 Task: Display the page Settings of administration in "Digital Experience"
Action: Mouse moved to (1264, 88)
Screenshot: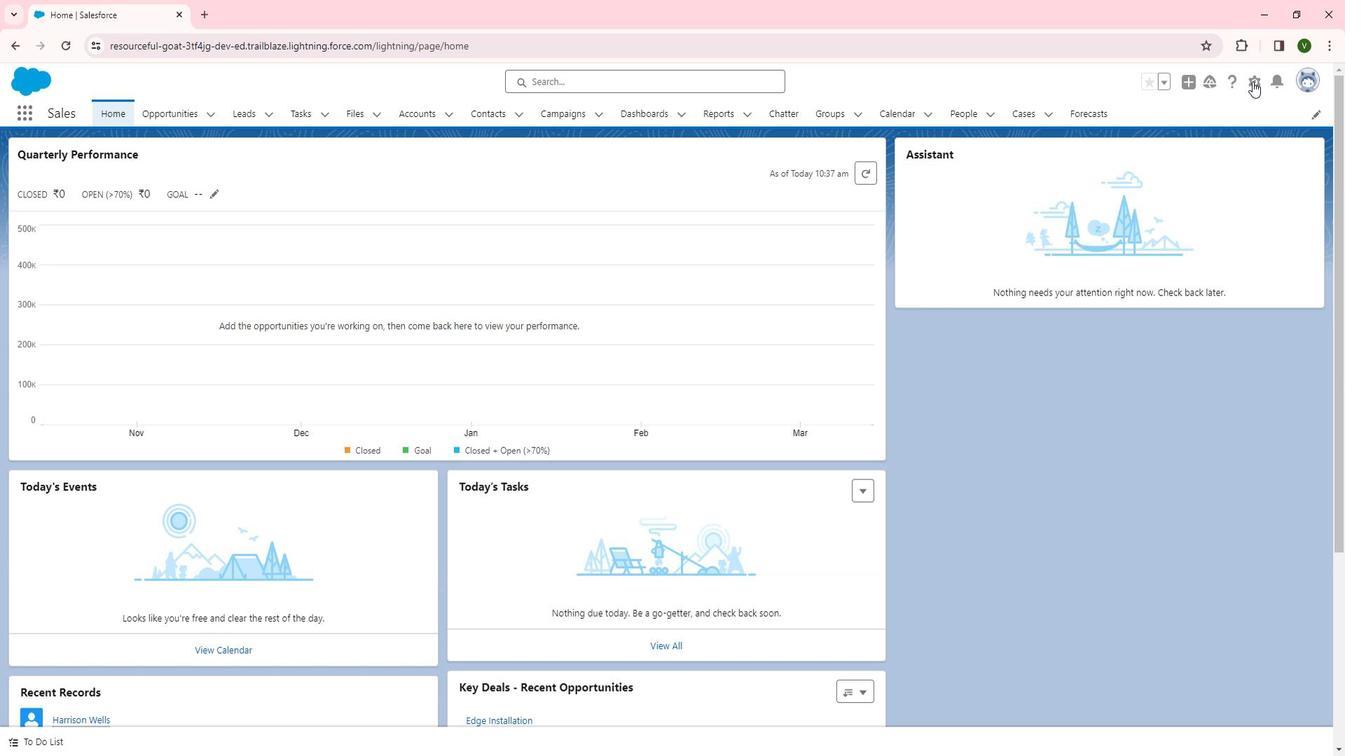 
Action: Mouse pressed left at (1264, 88)
Screenshot: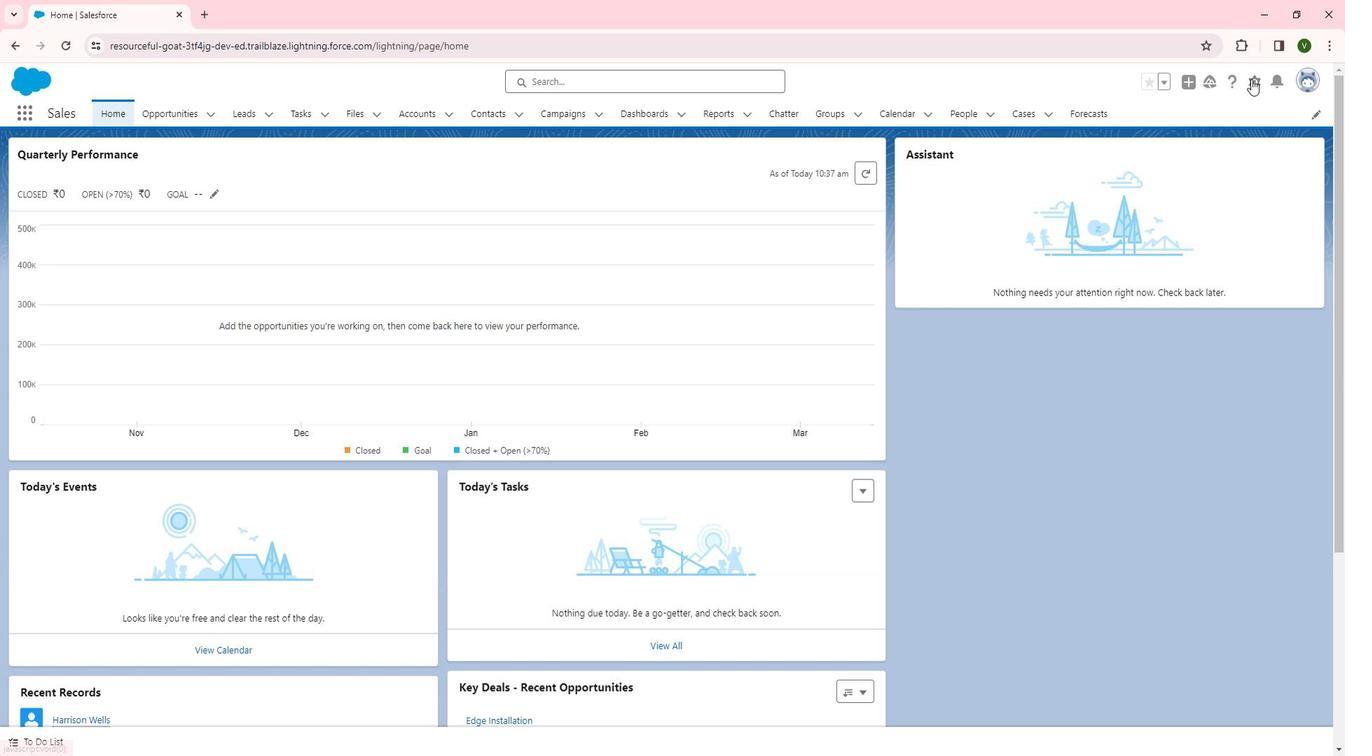 
Action: Mouse moved to (1218, 126)
Screenshot: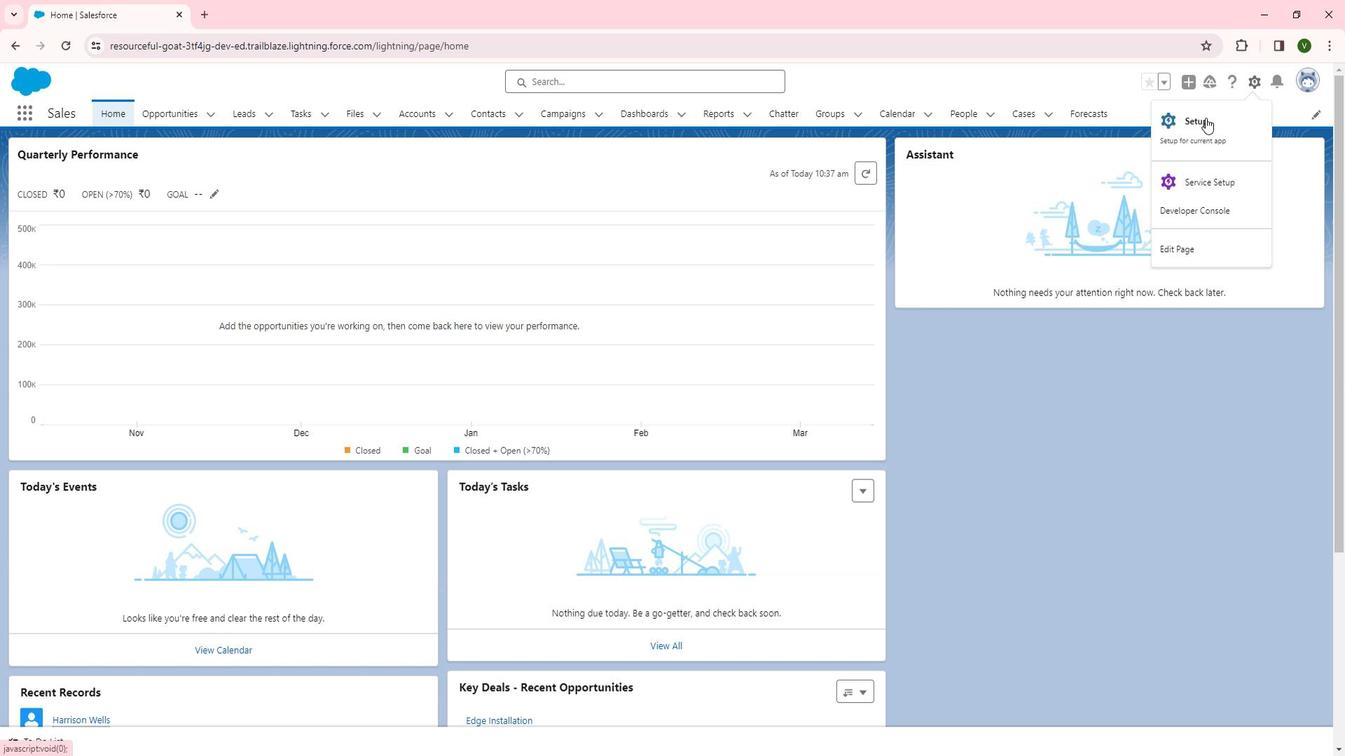 
Action: Mouse pressed left at (1218, 126)
Screenshot: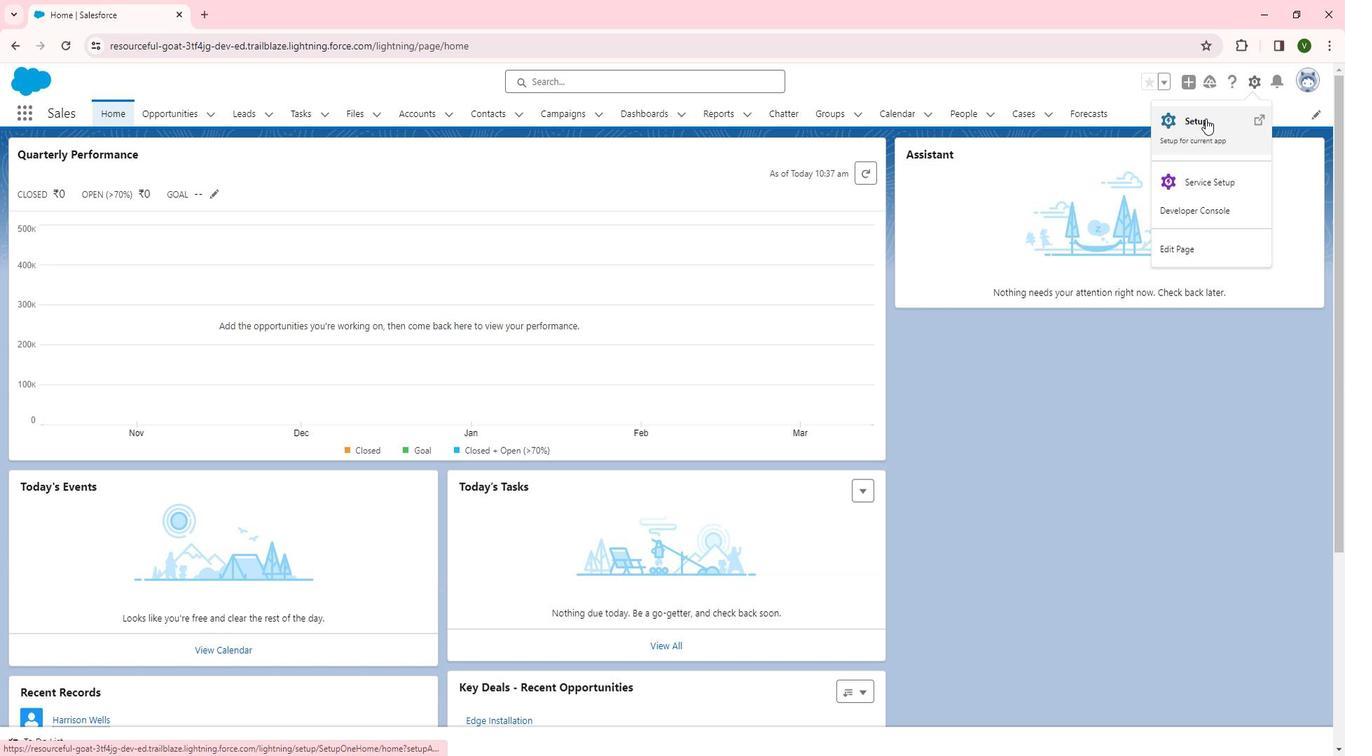 
Action: Mouse moved to (323, 389)
Screenshot: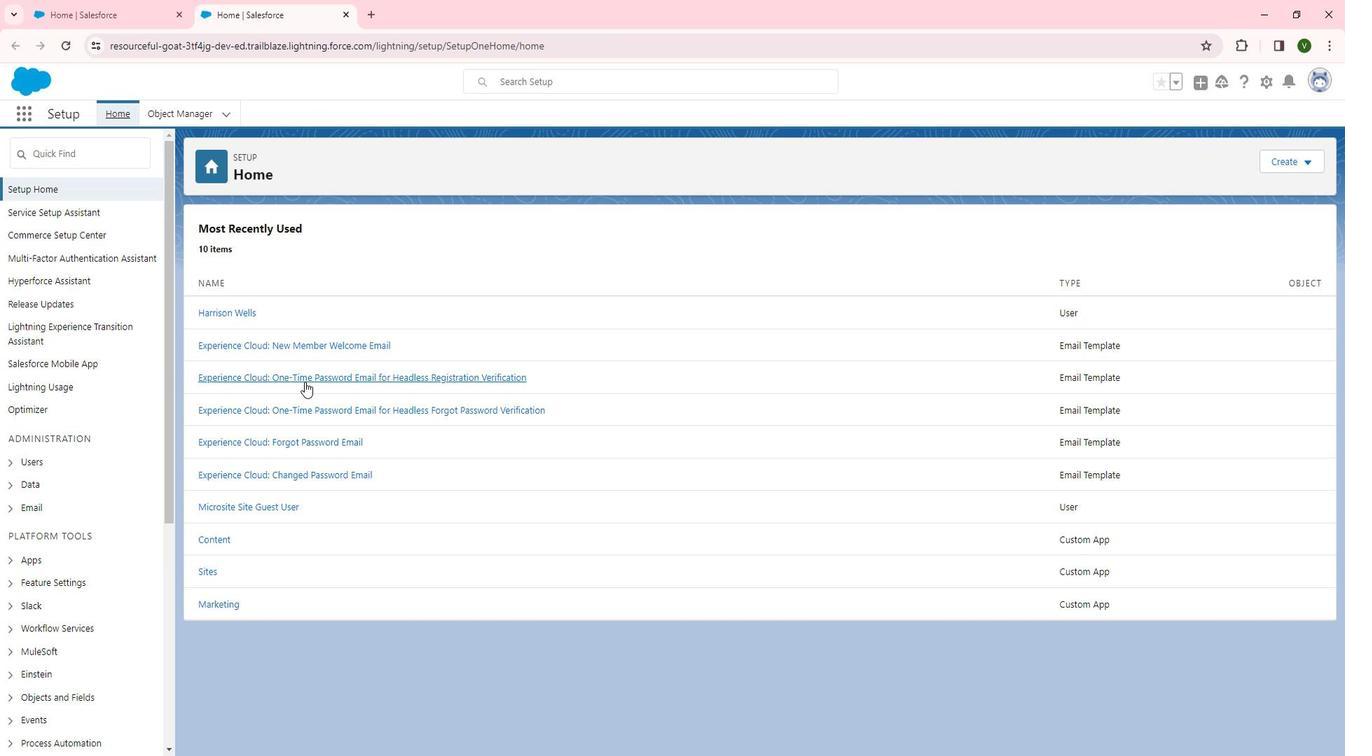 
Action: Mouse scrolled (323, 388) with delta (0, 0)
Screenshot: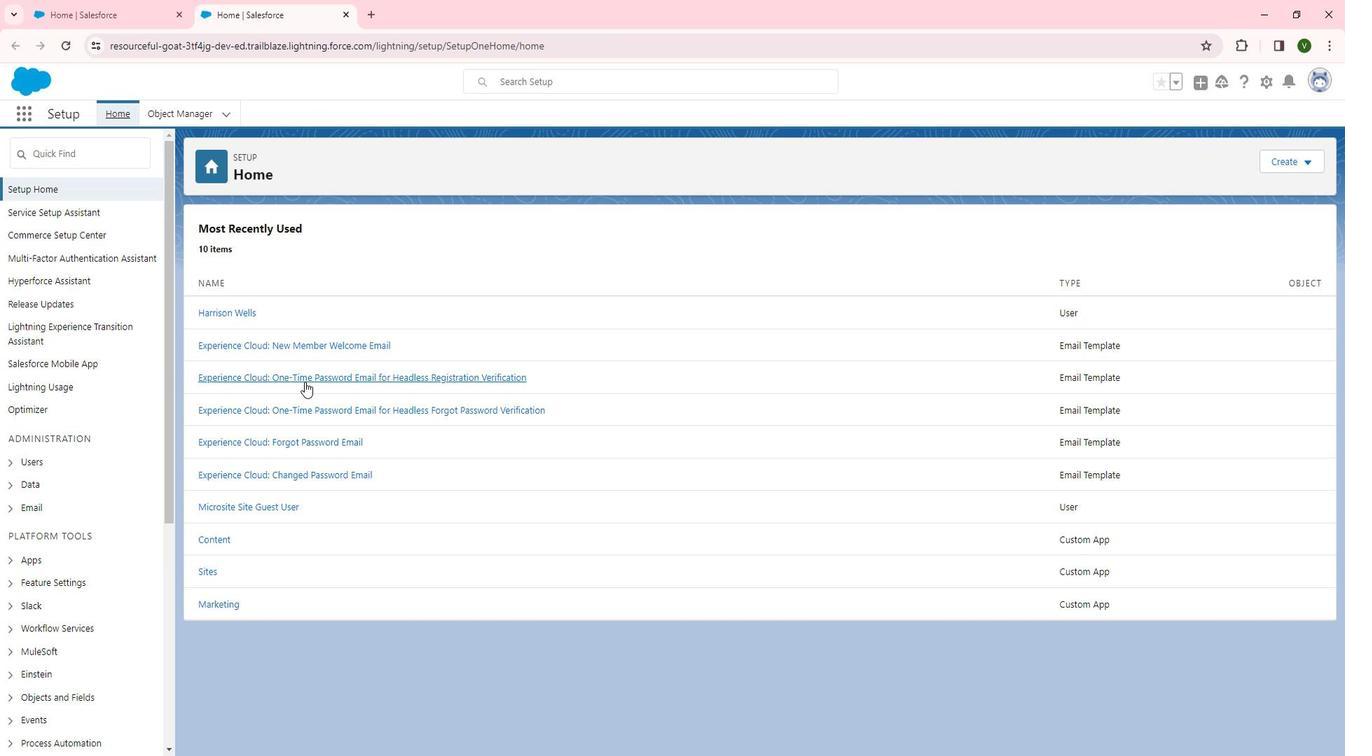 
Action: Mouse moved to (413, 436)
Screenshot: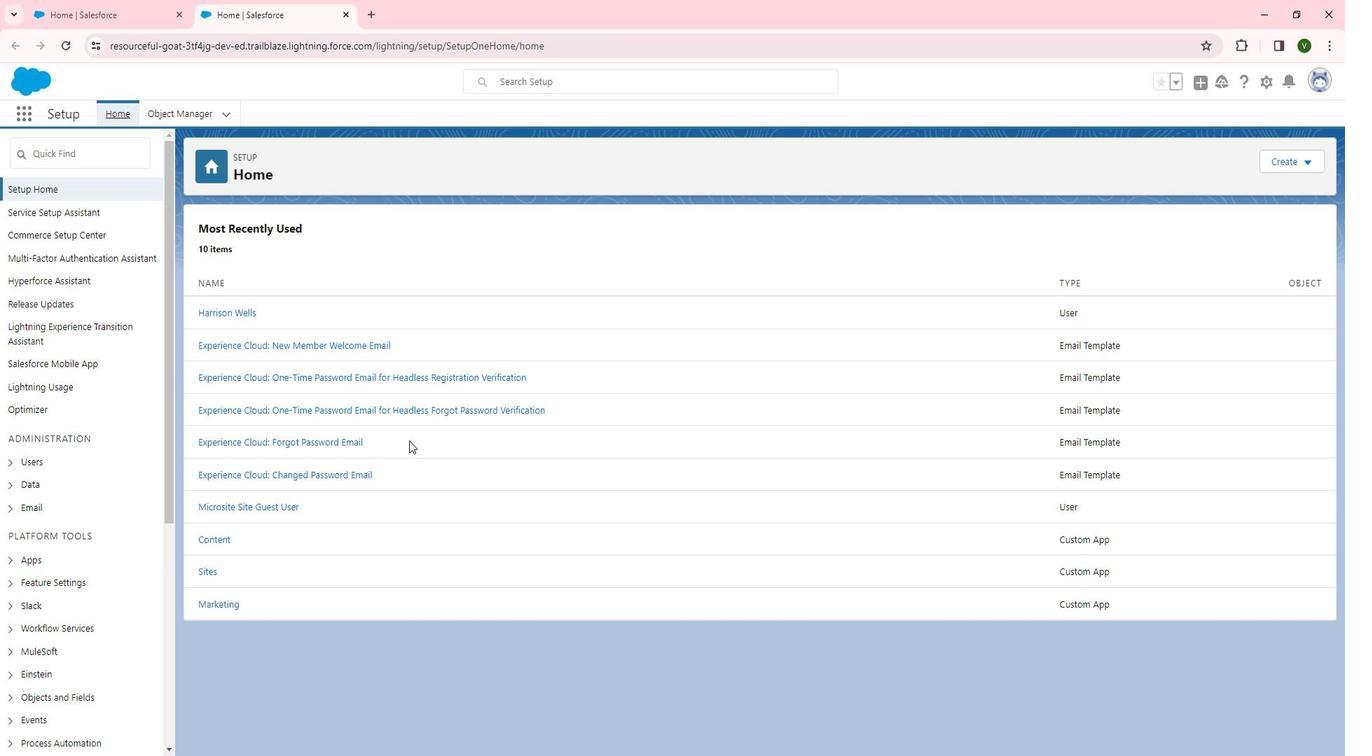
Action: Mouse scrolled (413, 435) with delta (0, 0)
Screenshot: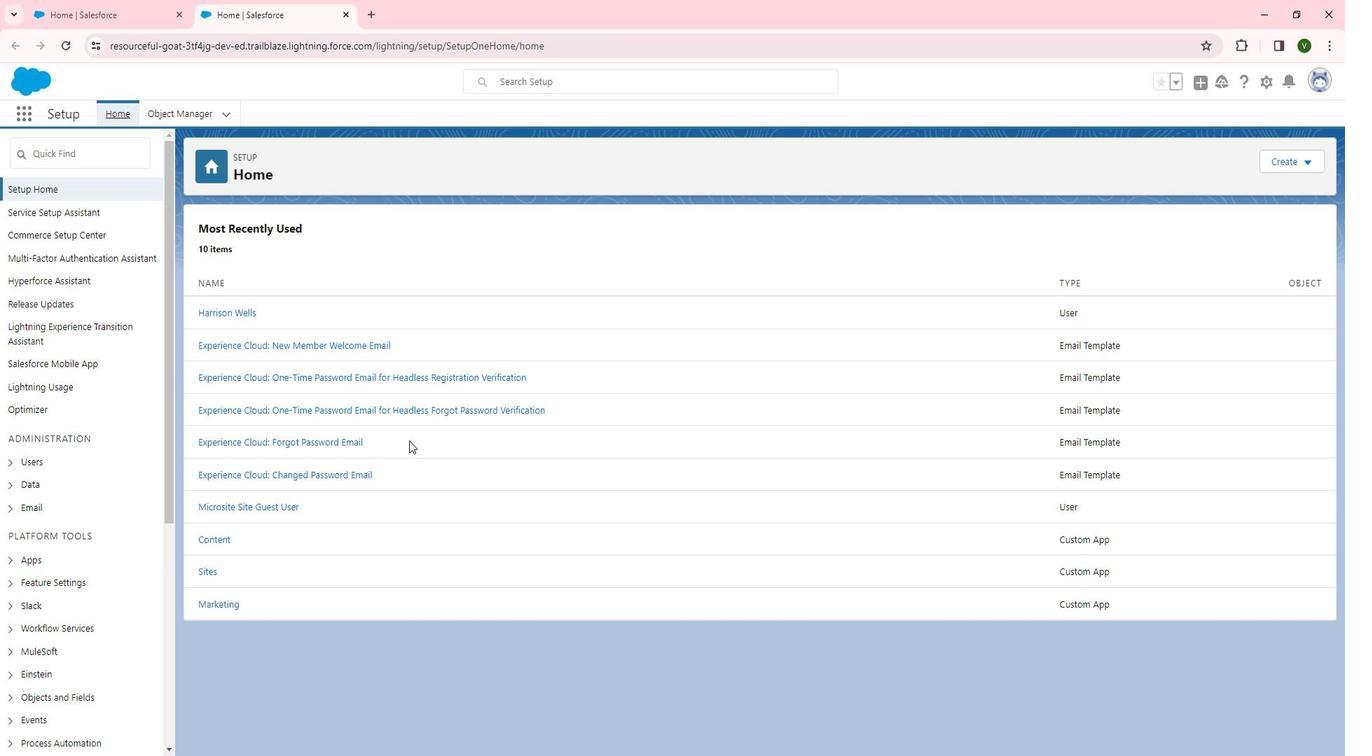
Action: Mouse moved to (429, 438)
Screenshot: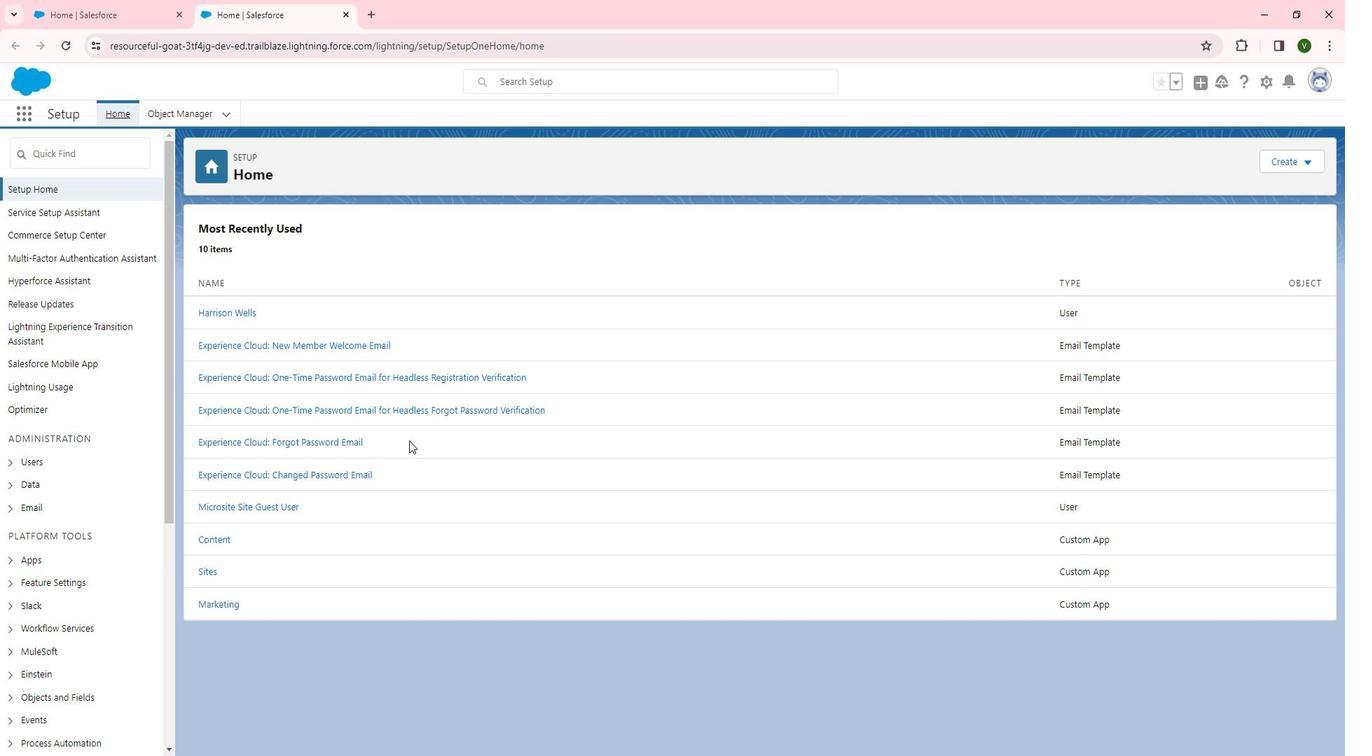
Action: Mouse scrolled (429, 437) with delta (0, 0)
Screenshot: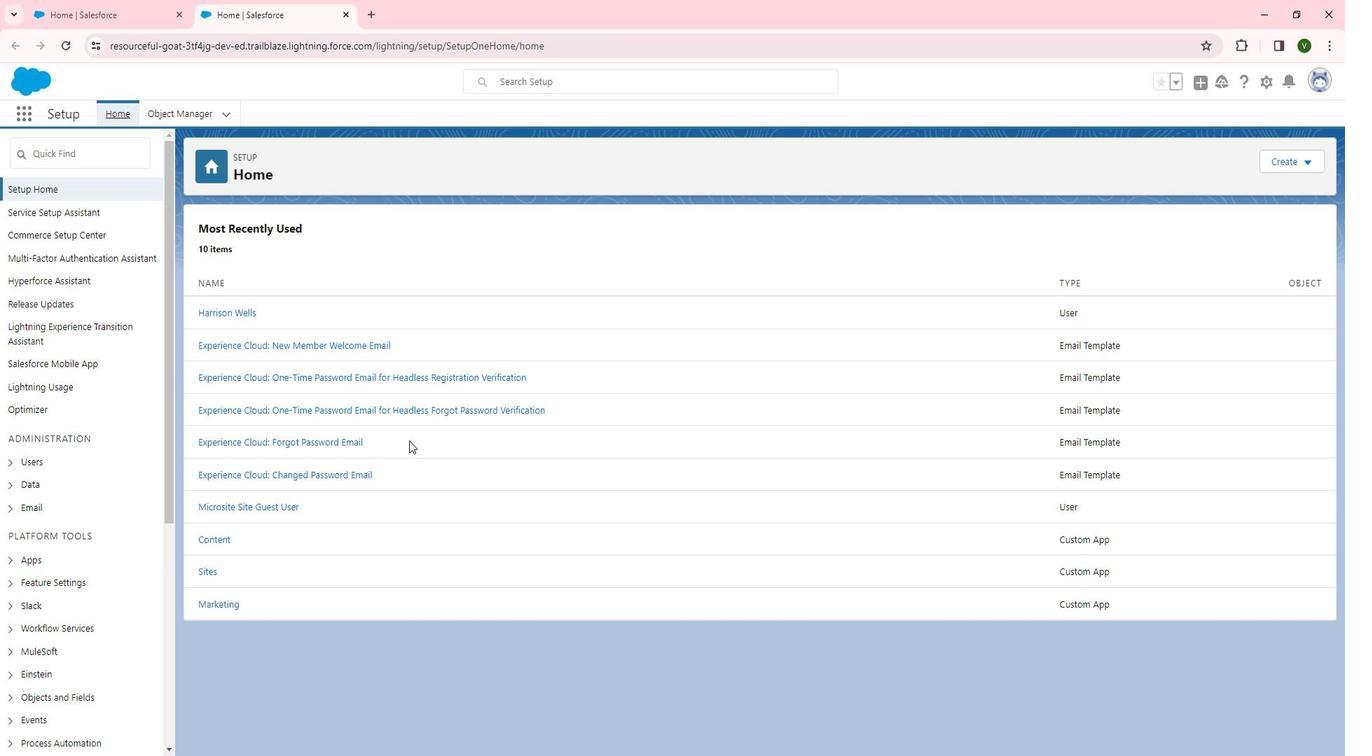 
Action: Mouse scrolled (429, 437) with delta (0, 0)
Screenshot: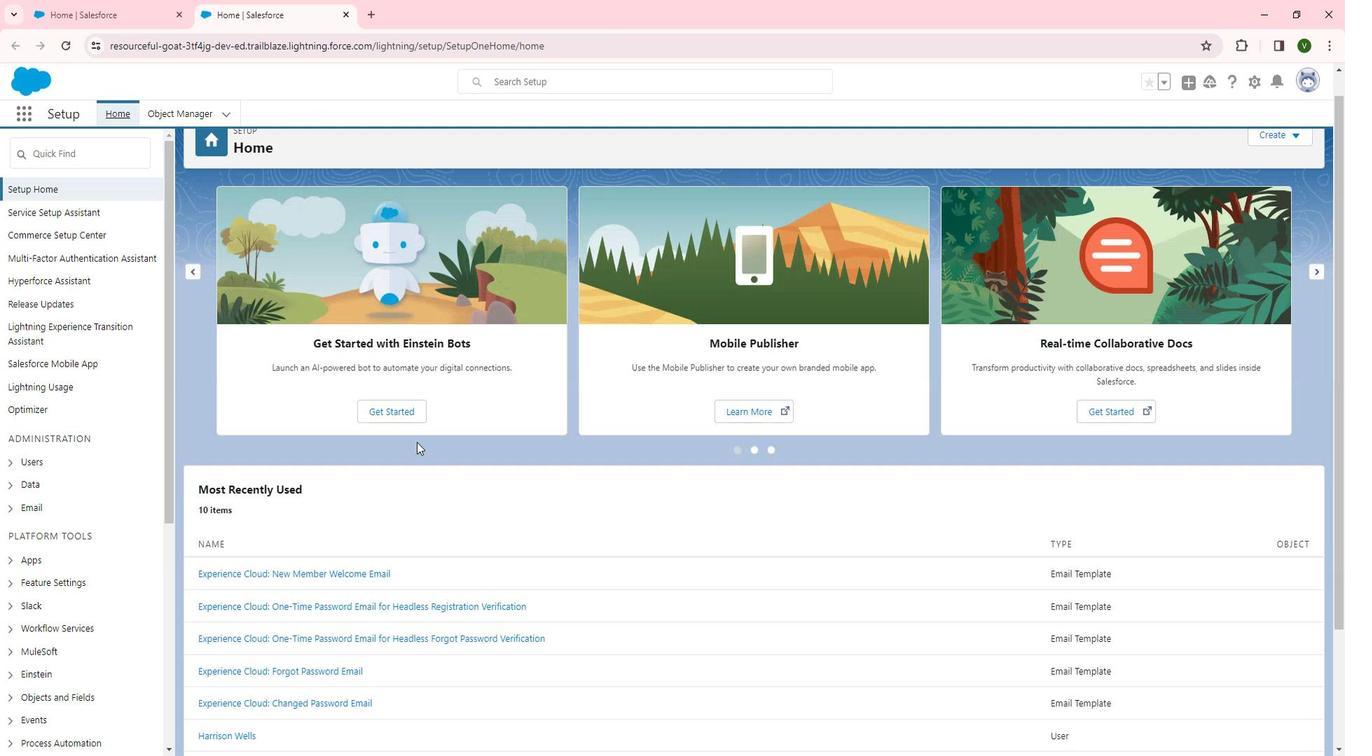 
Action: Mouse moved to (395, 439)
Screenshot: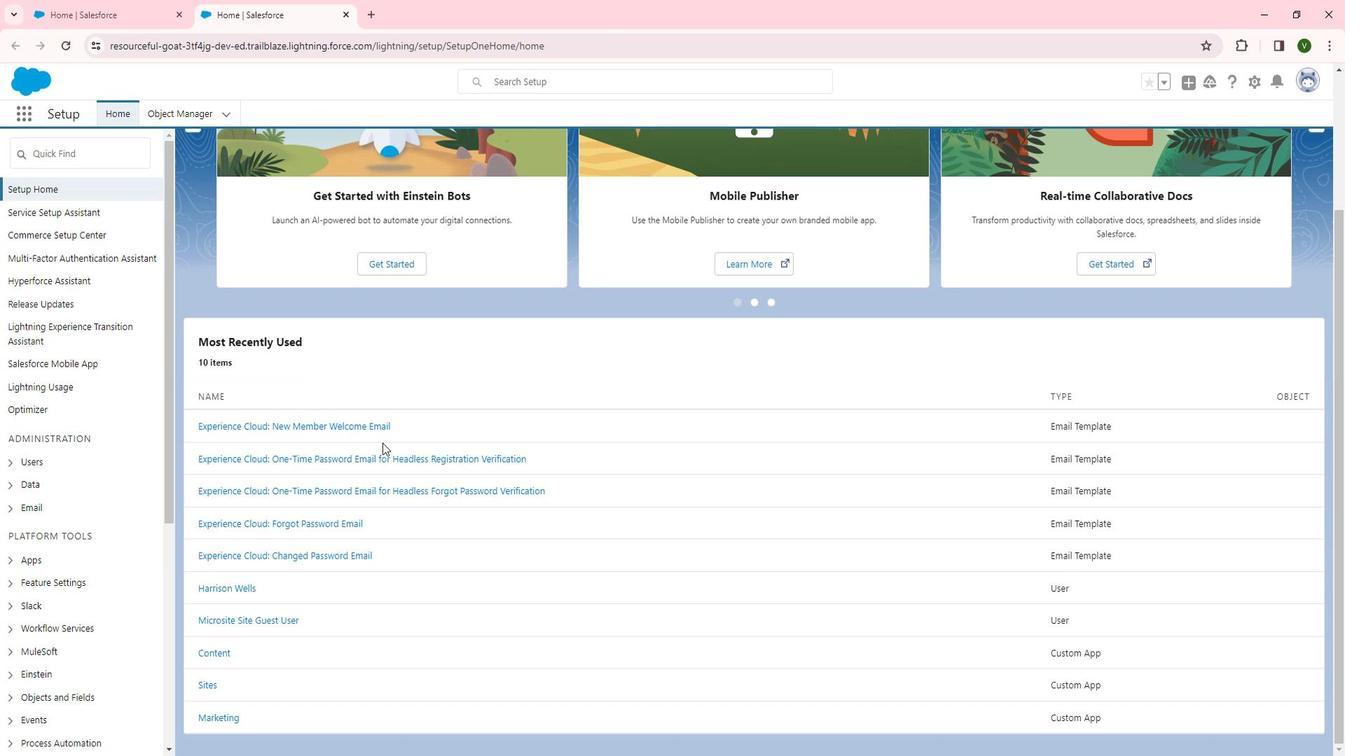 
Action: Mouse scrolled (395, 438) with delta (0, 0)
Screenshot: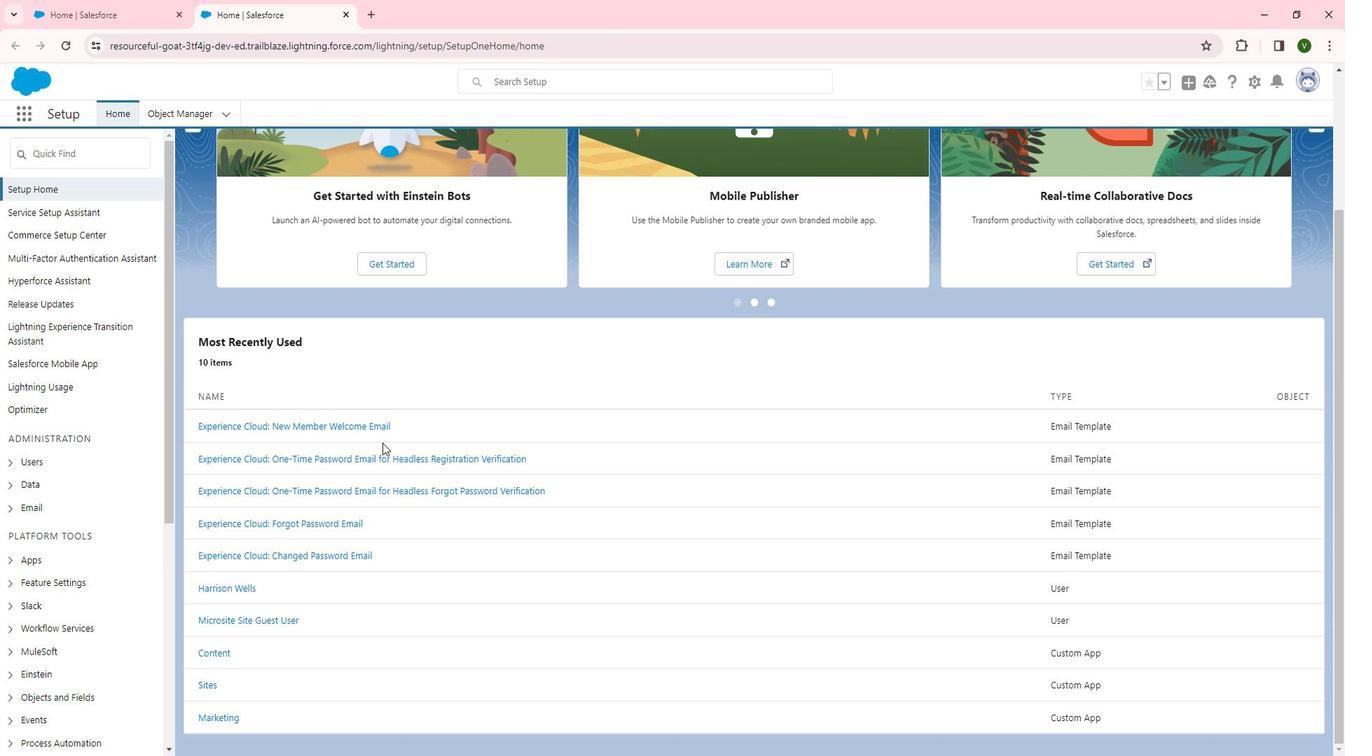
Action: Mouse scrolled (395, 438) with delta (0, 0)
Screenshot: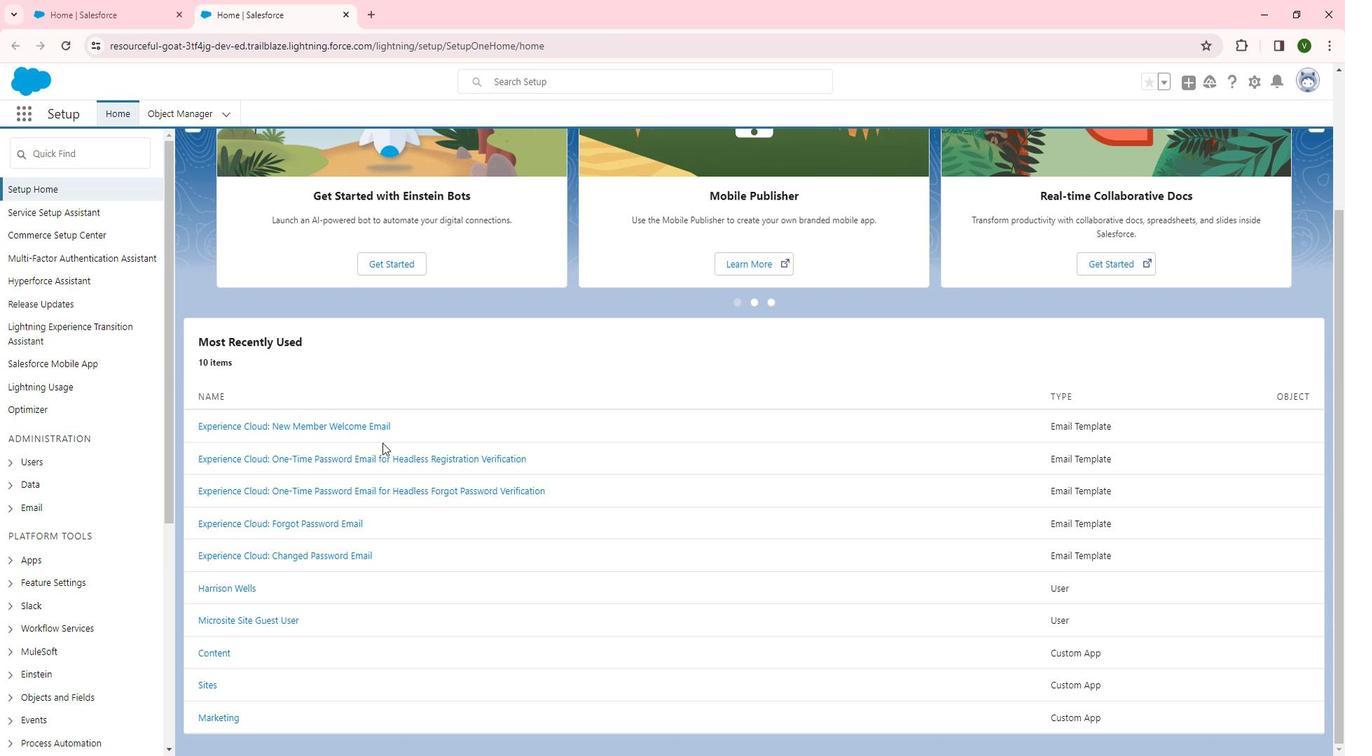 
Action: Mouse scrolled (395, 438) with delta (0, 0)
Screenshot: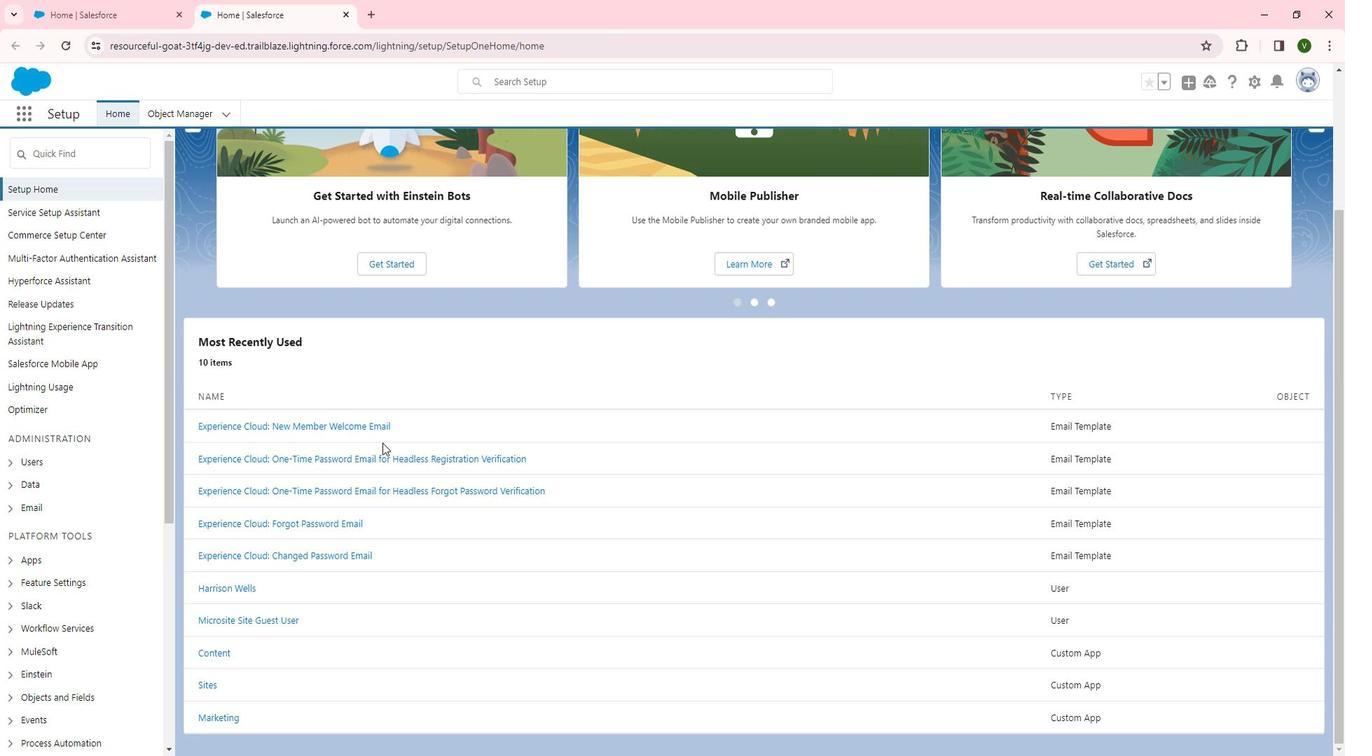 
Action: Mouse scrolled (395, 438) with delta (0, 0)
Screenshot: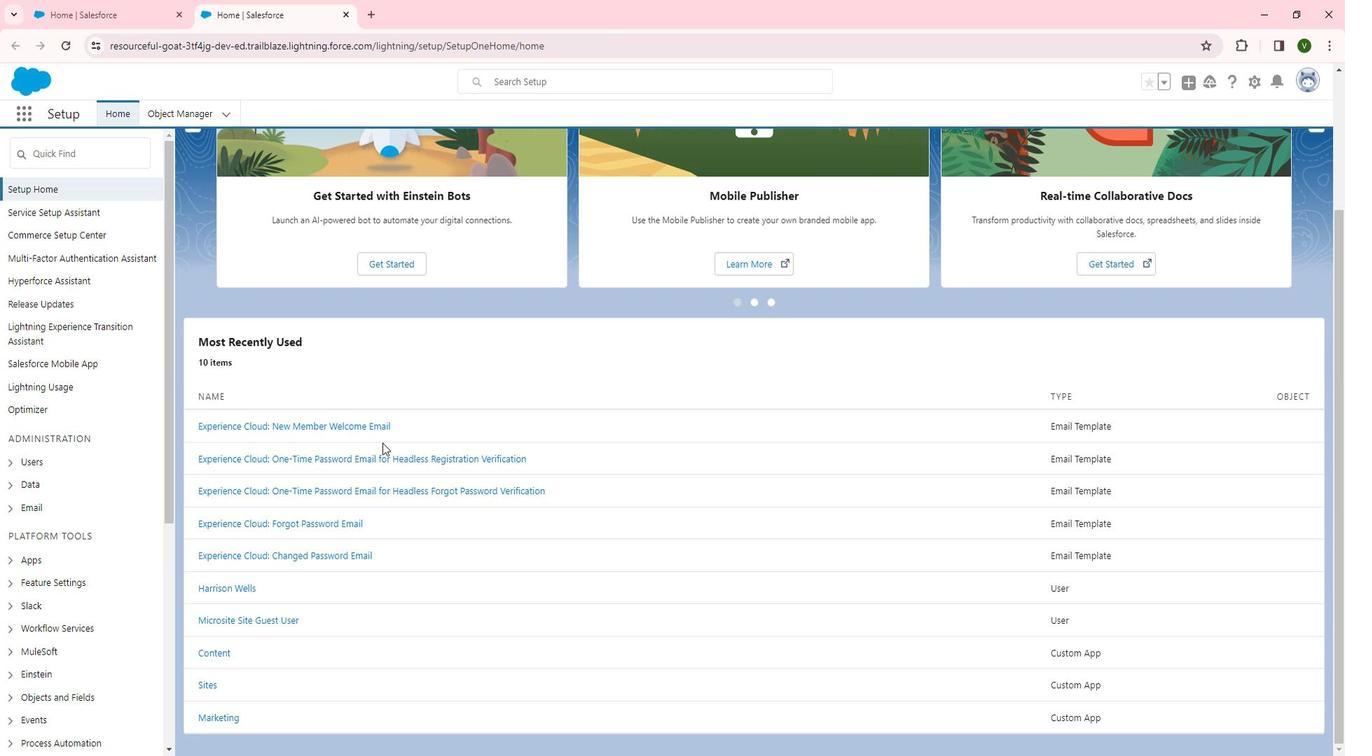 
Action: Mouse moved to (393, 439)
Screenshot: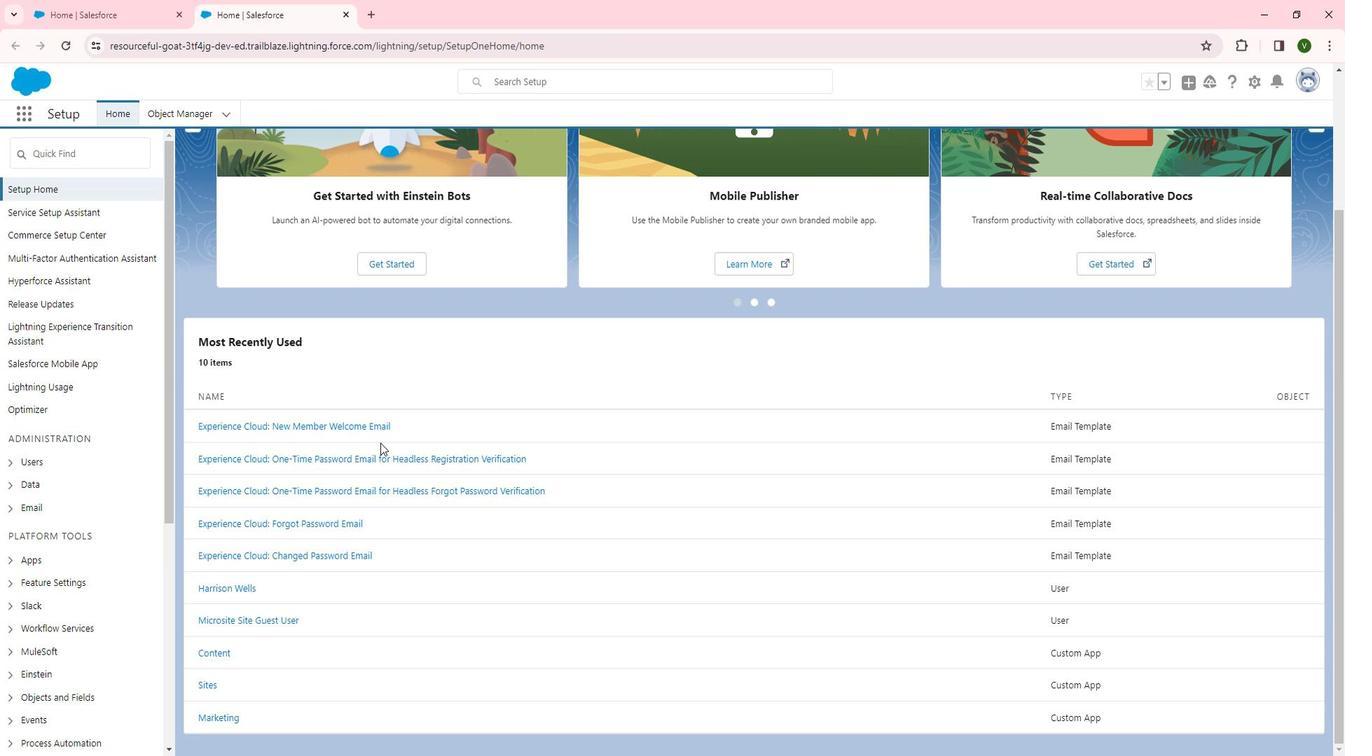 
Action: Mouse scrolled (393, 438) with delta (0, 0)
Screenshot: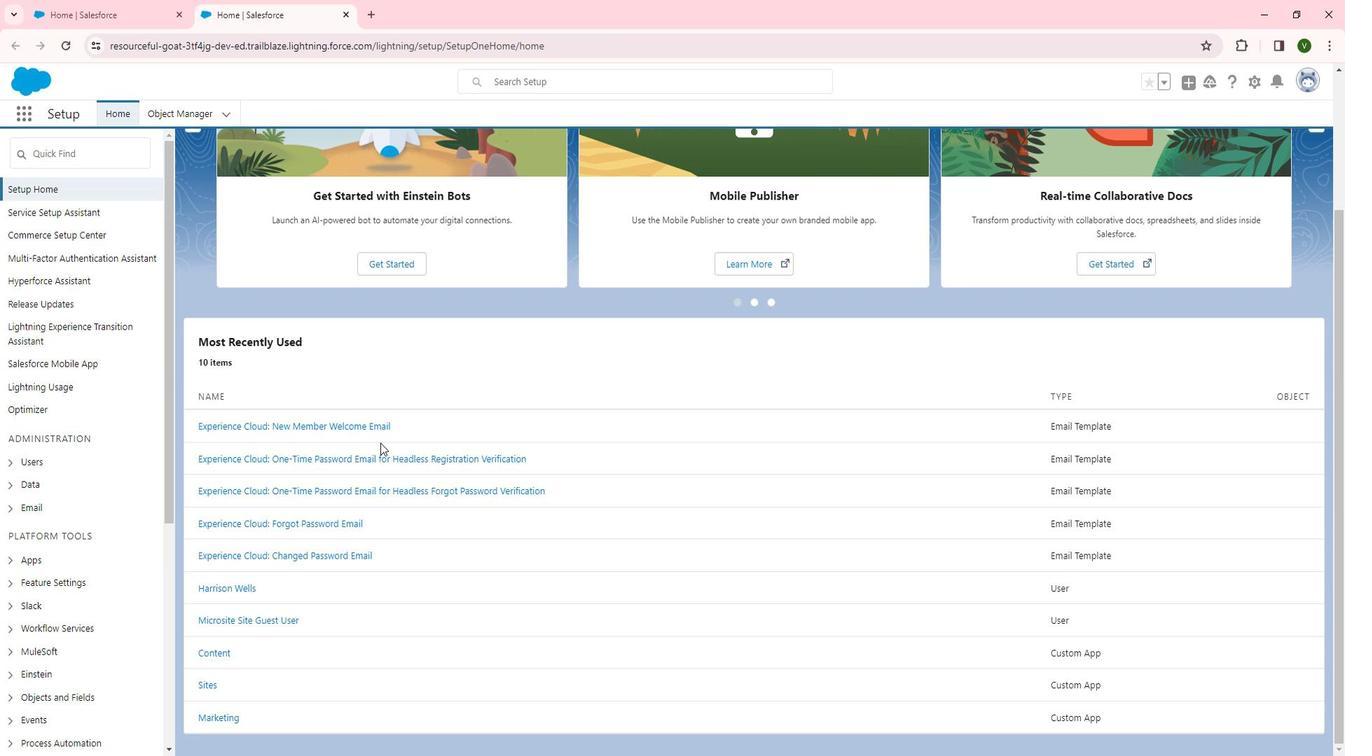 
Action: Mouse moved to (180, 206)
Screenshot: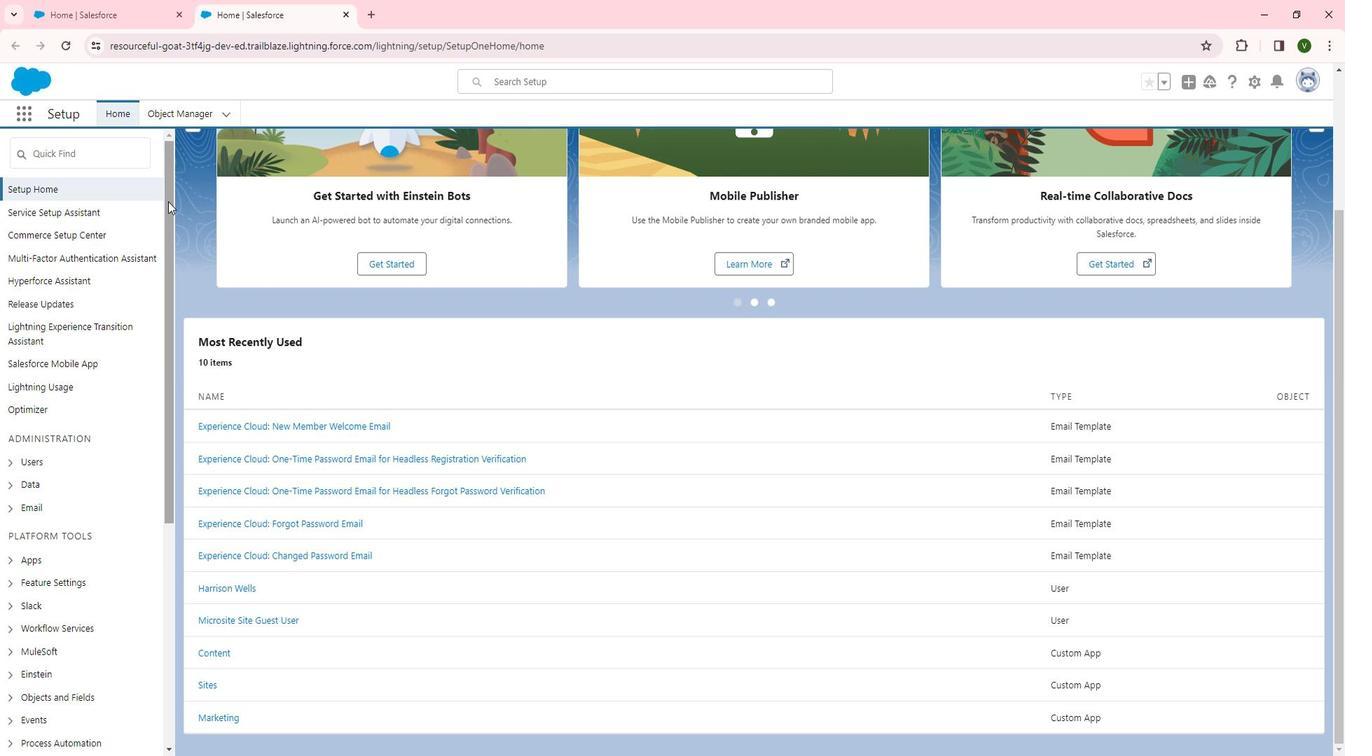 
Action: Mouse pressed left at (180, 206)
Screenshot: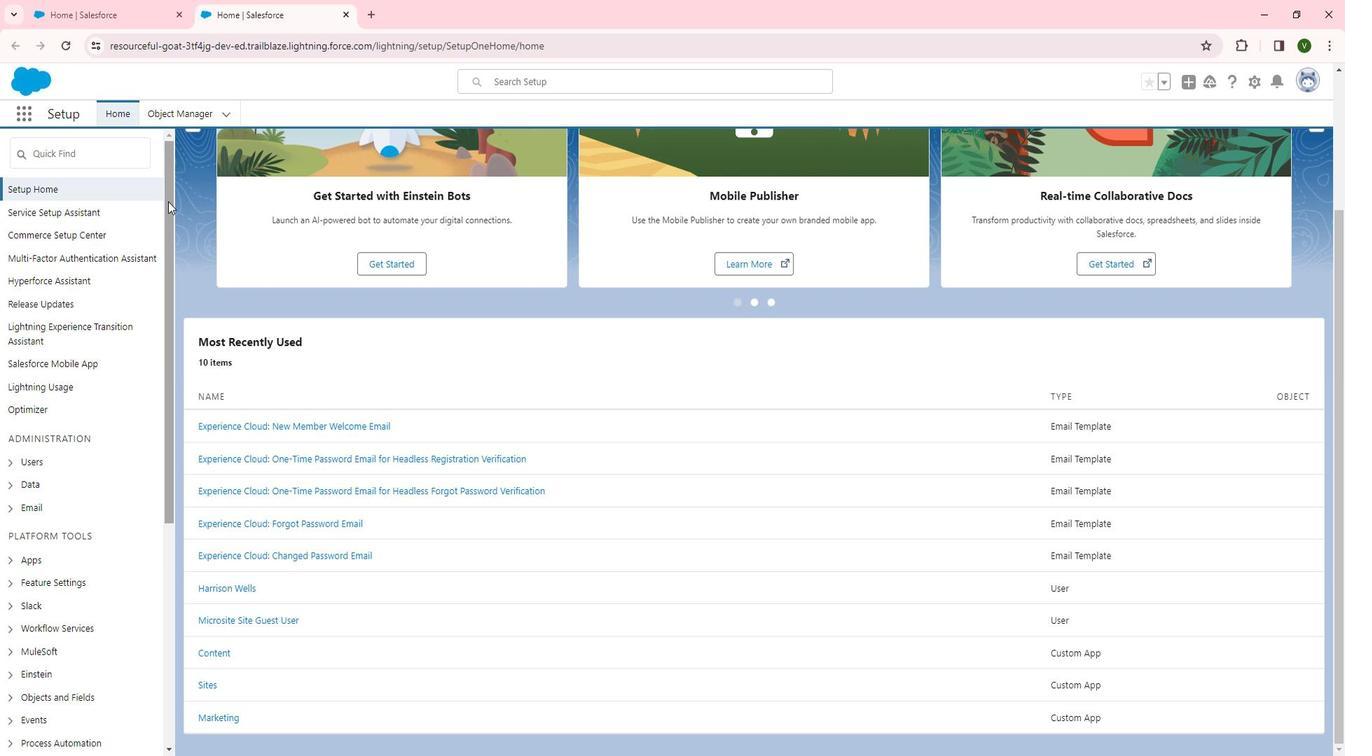 
Action: Mouse moved to (23, 227)
Screenshot: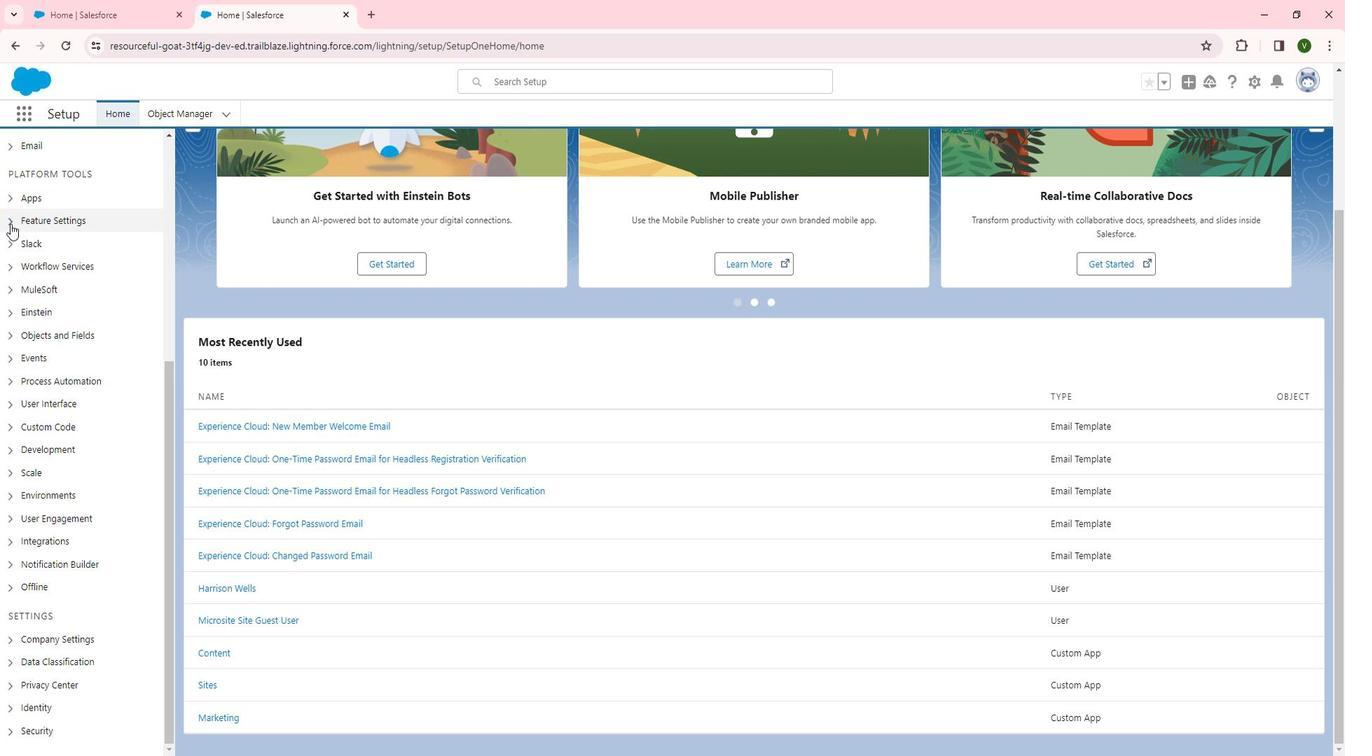 
Action: Mouse pressed left at (23, 227)
Screenshot: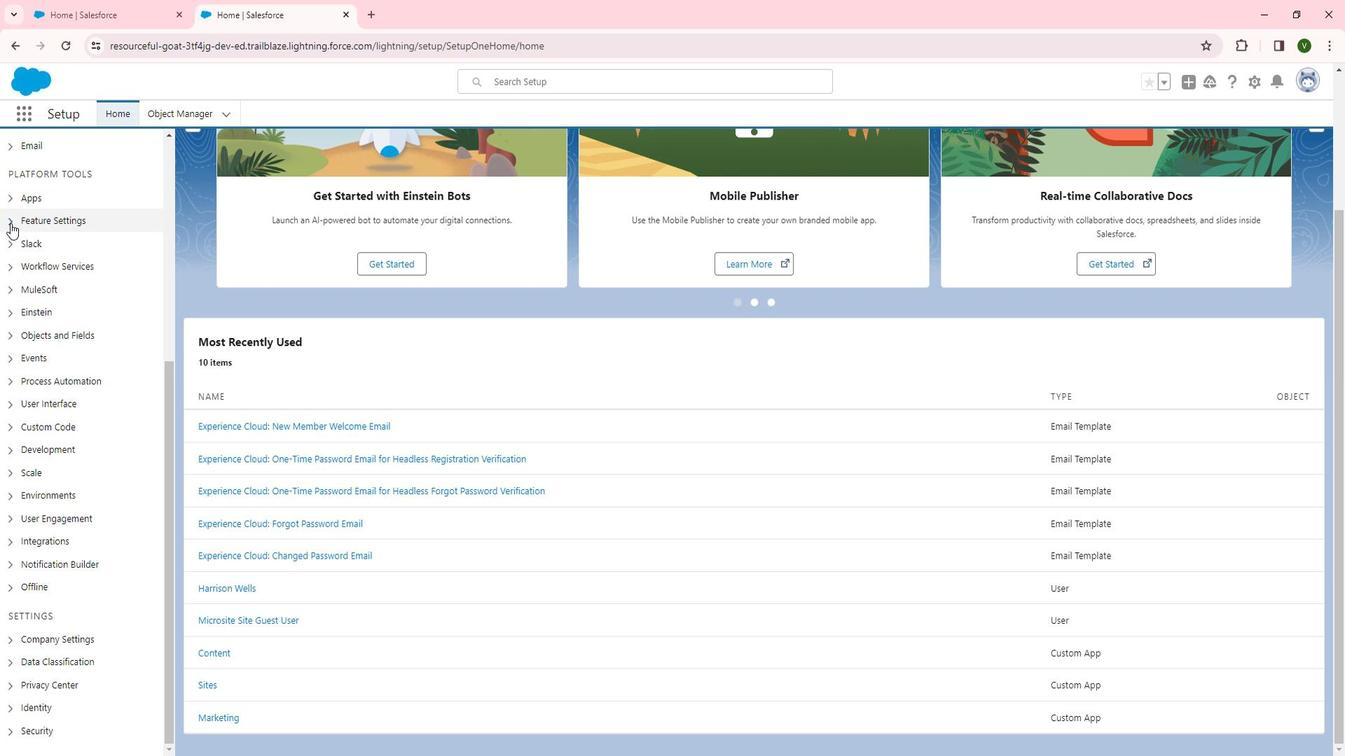 
Action: Mouse moved to (63, 339)
Screenshot: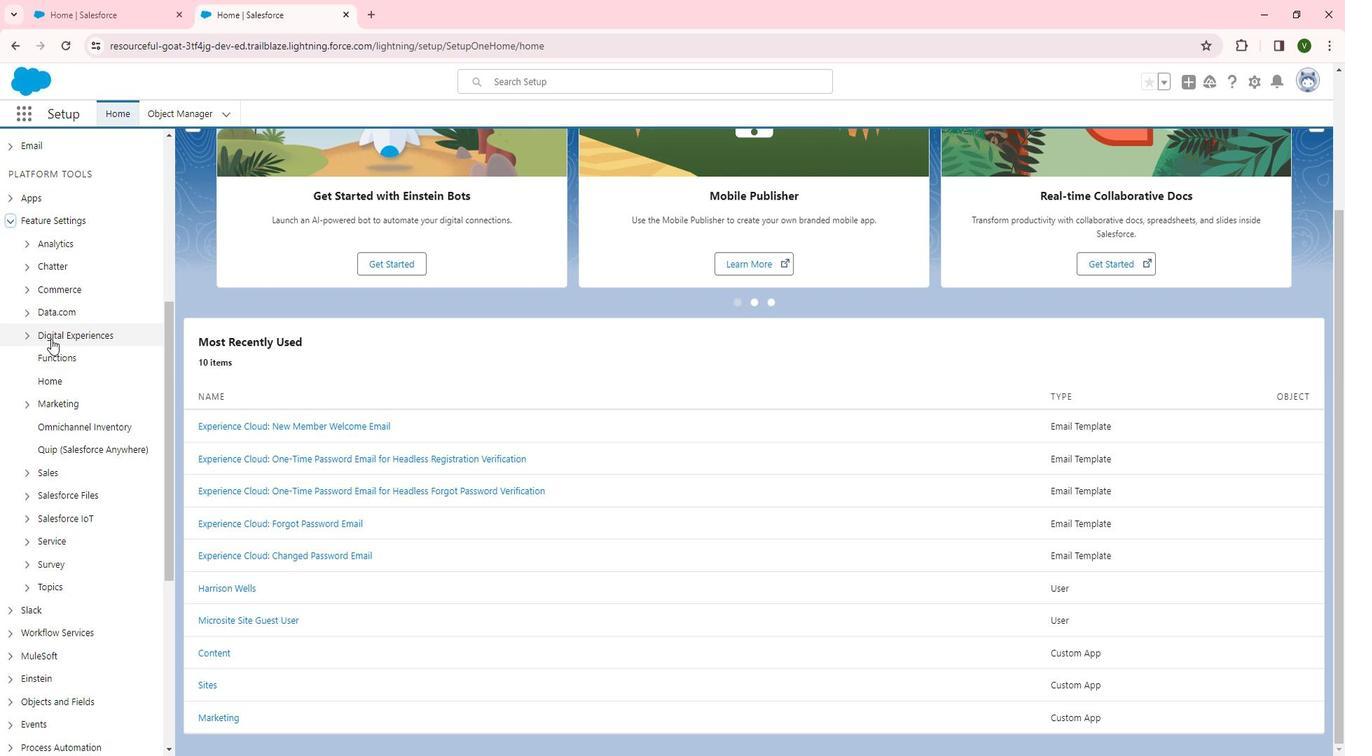 
Action: Mouse pressed left at (63, 339)
Screenshot: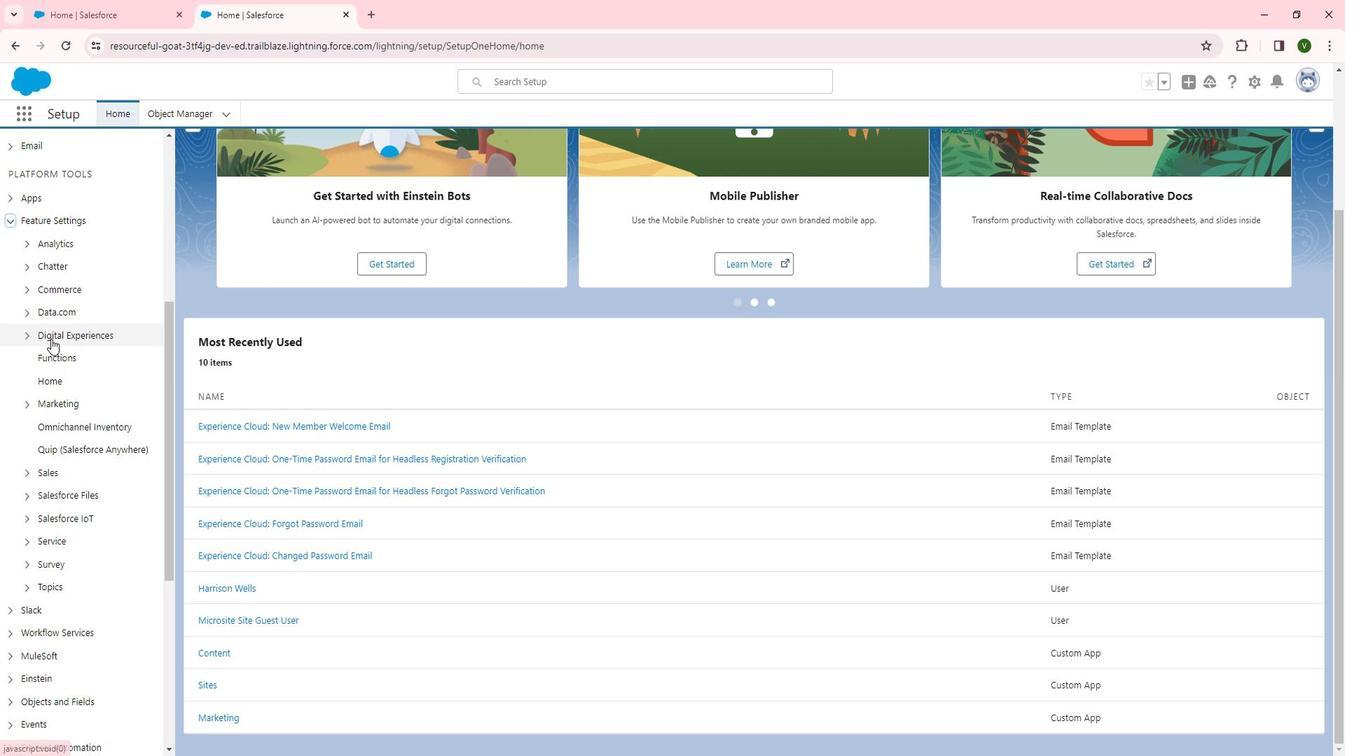 
Action: Mouse moved to (88, 358)
Screenshot: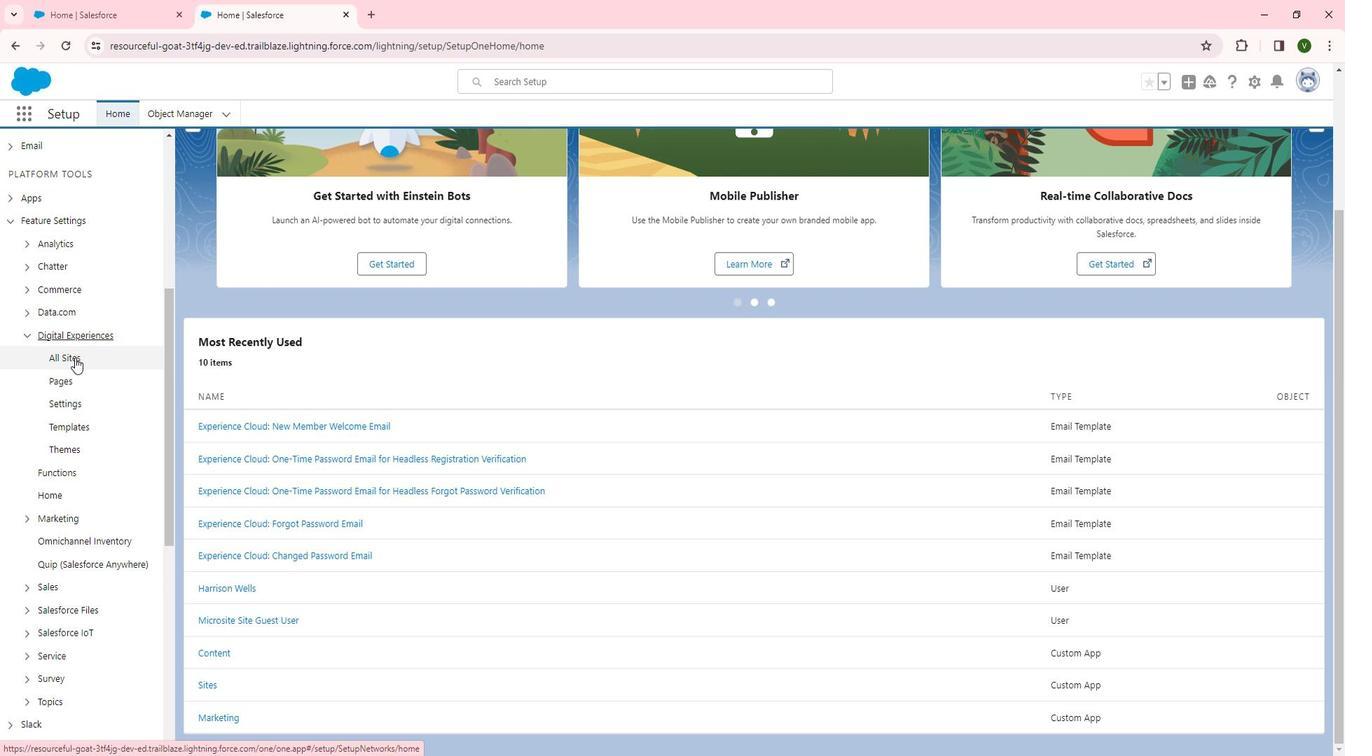 
Action: Mouse pressed left at (88, 358)
Screenshot: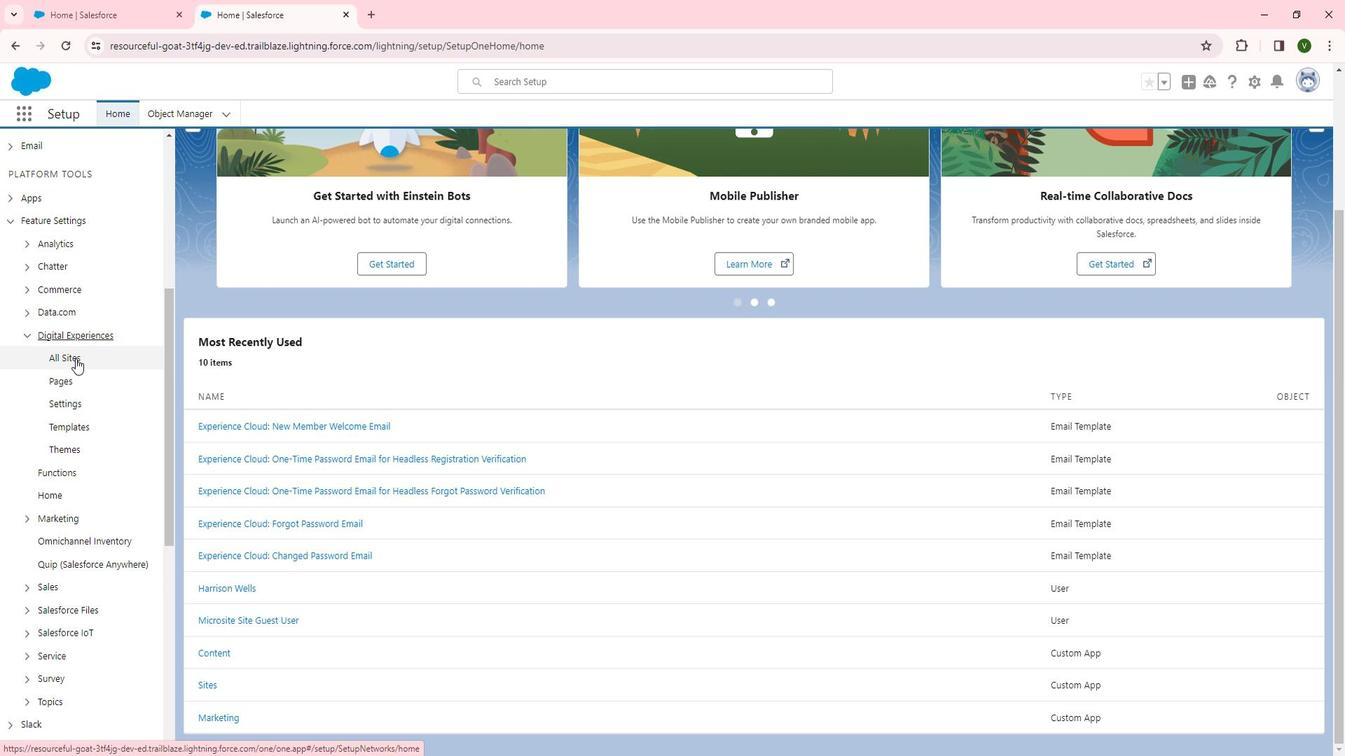 
Action: Mouse moved to (252, 331)
Screenshot: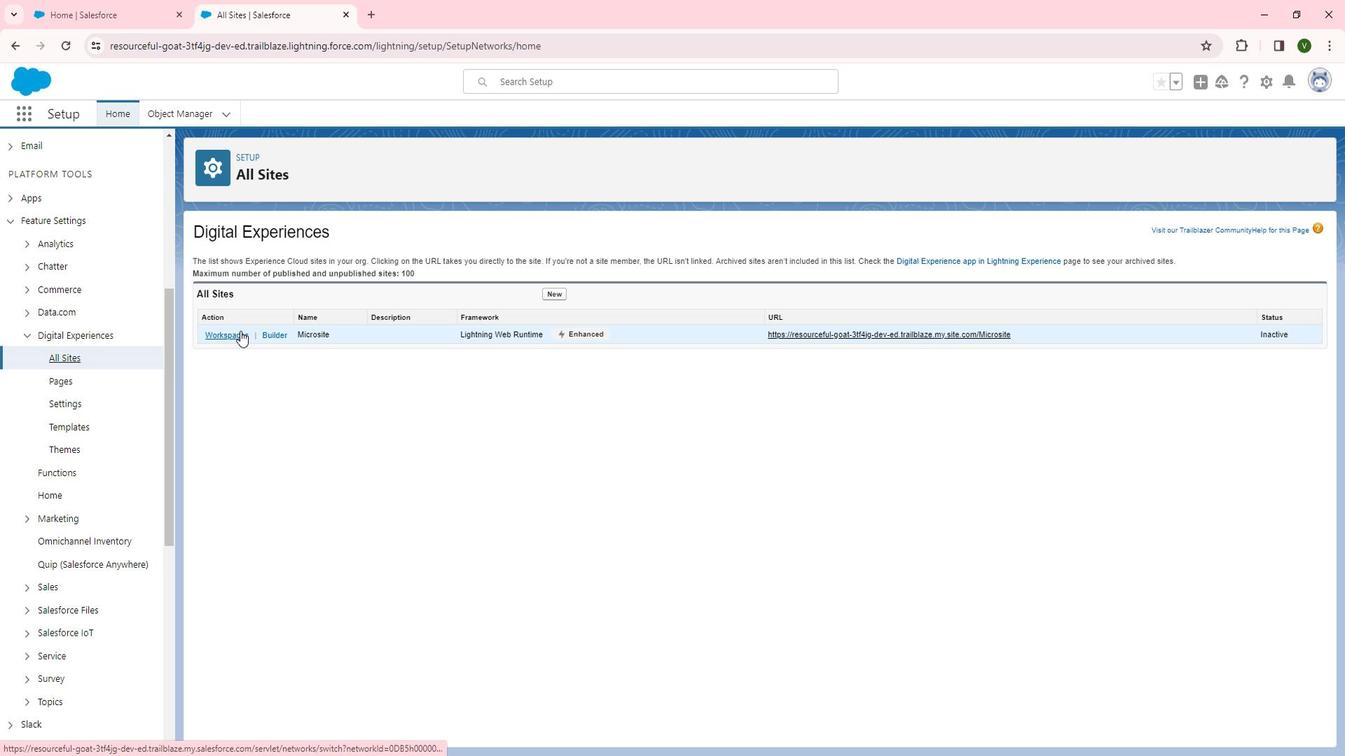 
Action: Mouse pressed left at (252, 331)
Screenshot: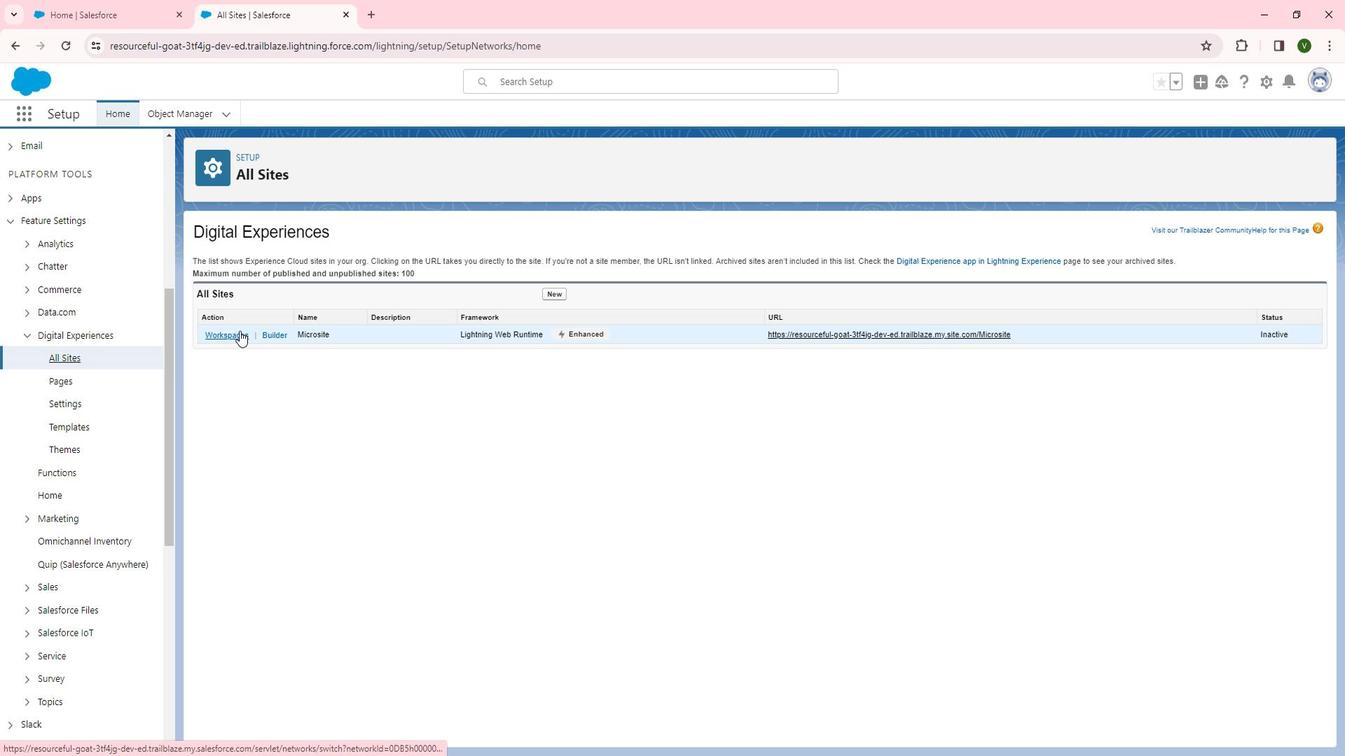 
Action: Mouse moved to (774, 312)
Screenshot: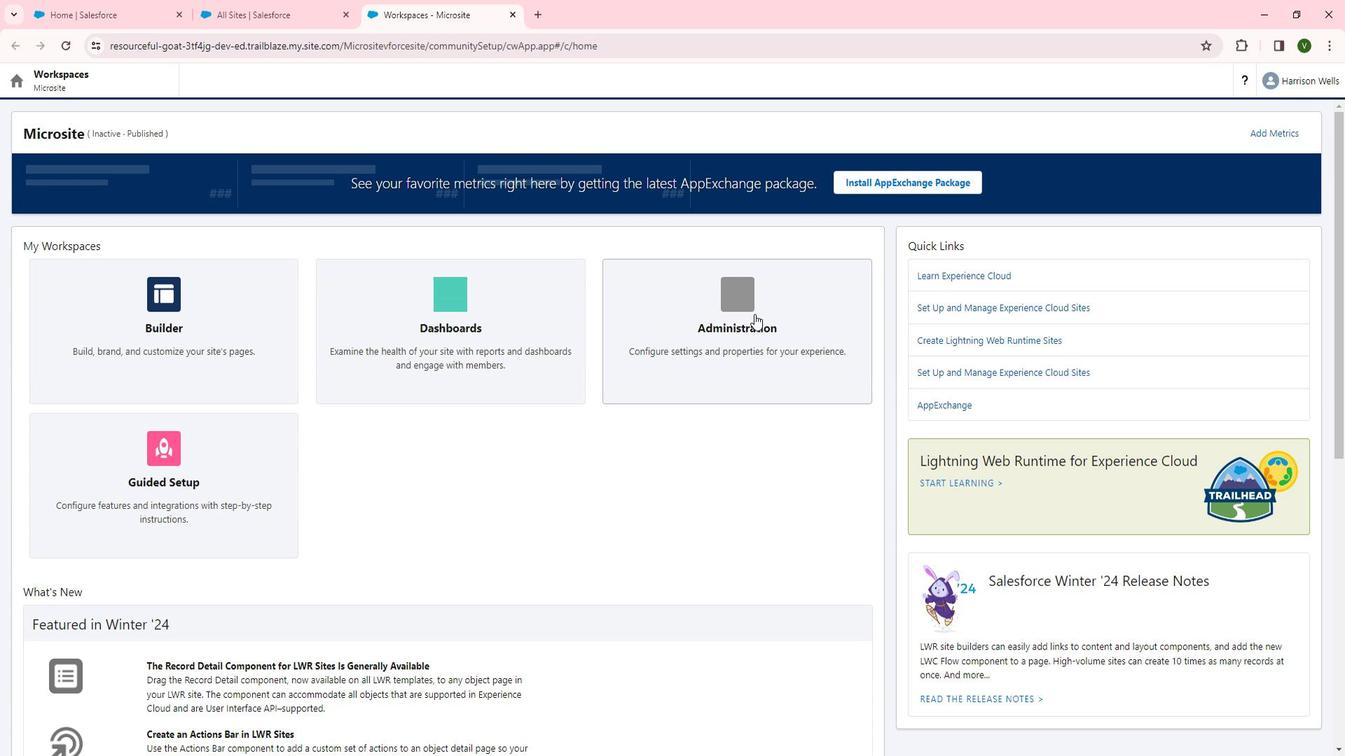 
Action: Mouse pressed left at (774, 312)
Screenshot: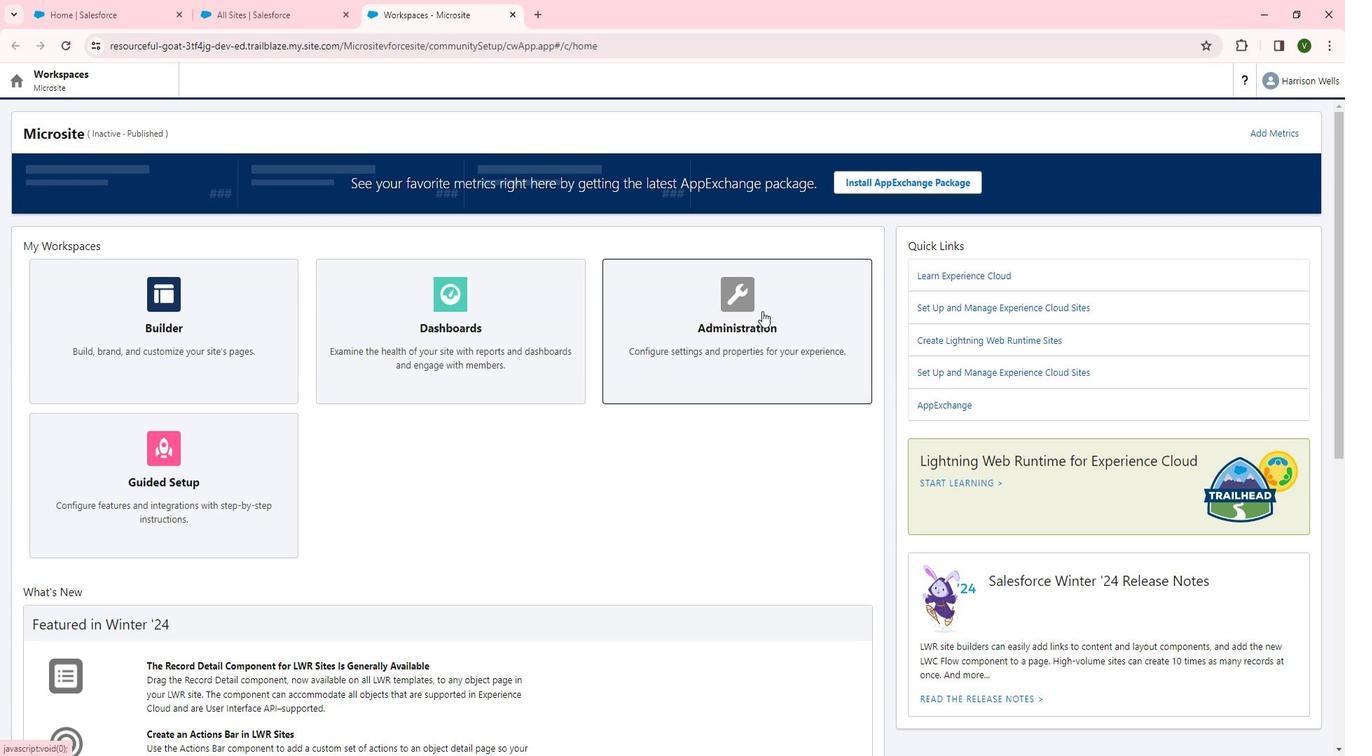 
Action: Mouse moved to (99, 276)
Screenshot: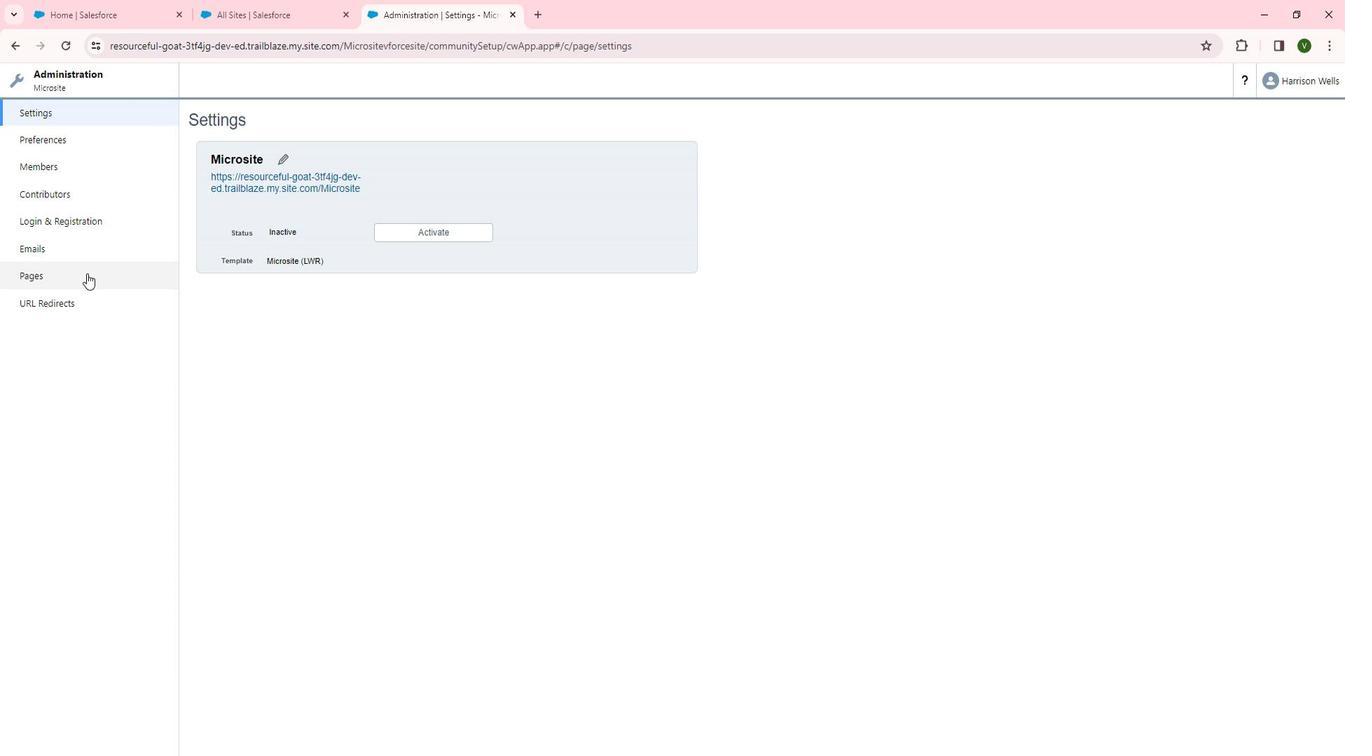 
Action: Mouse pressed left at (99, 276)
Screenshot: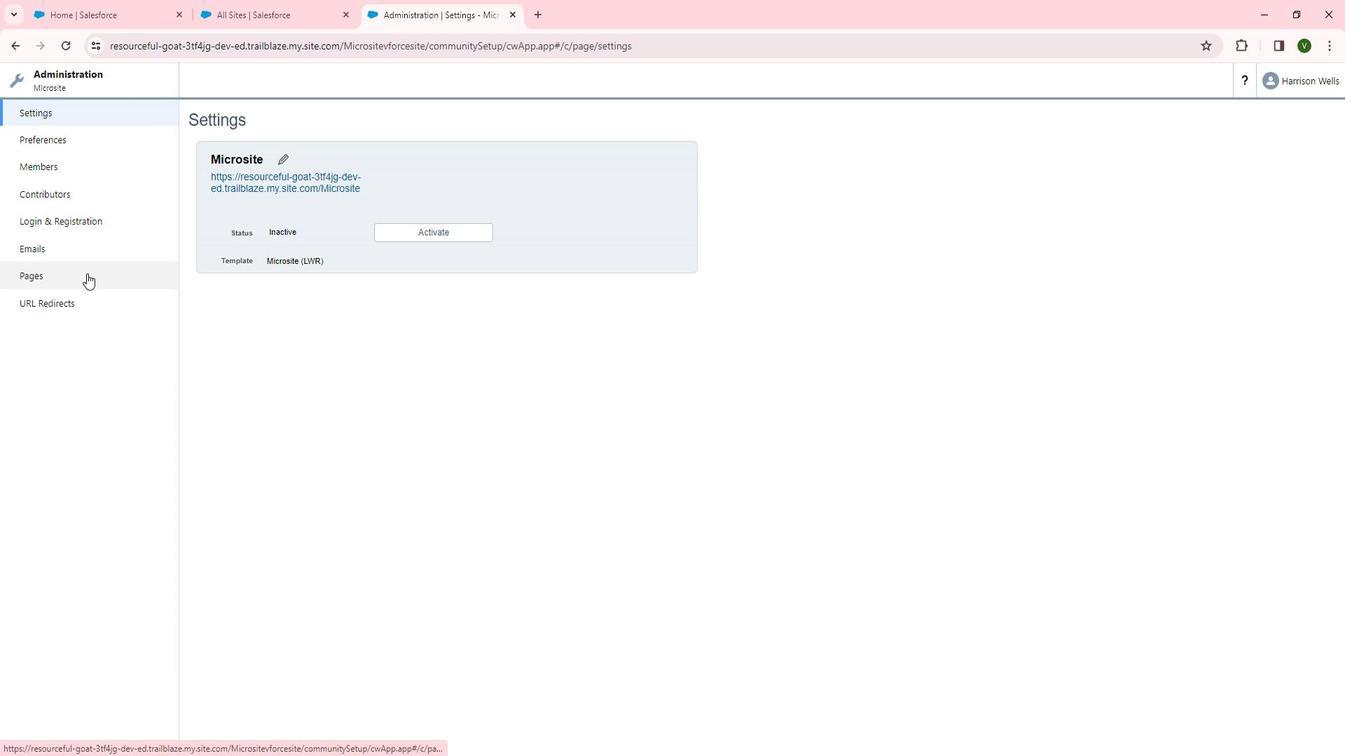
Action: Mouse moved to (573, 422)
Screenshot: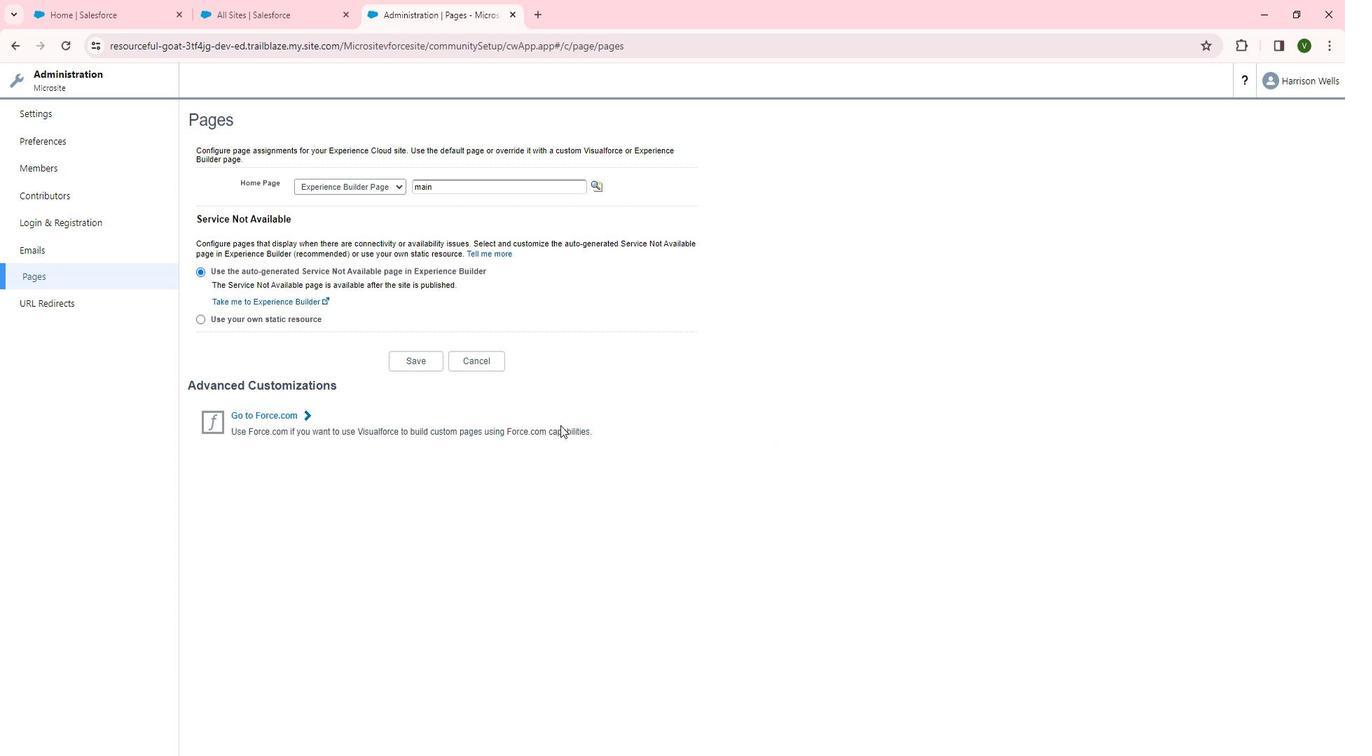 
